 Task: Measure the distance between Los Angeles and Sequoia National Park.
Action: Mouse moved to (238, 59)
Screenshot: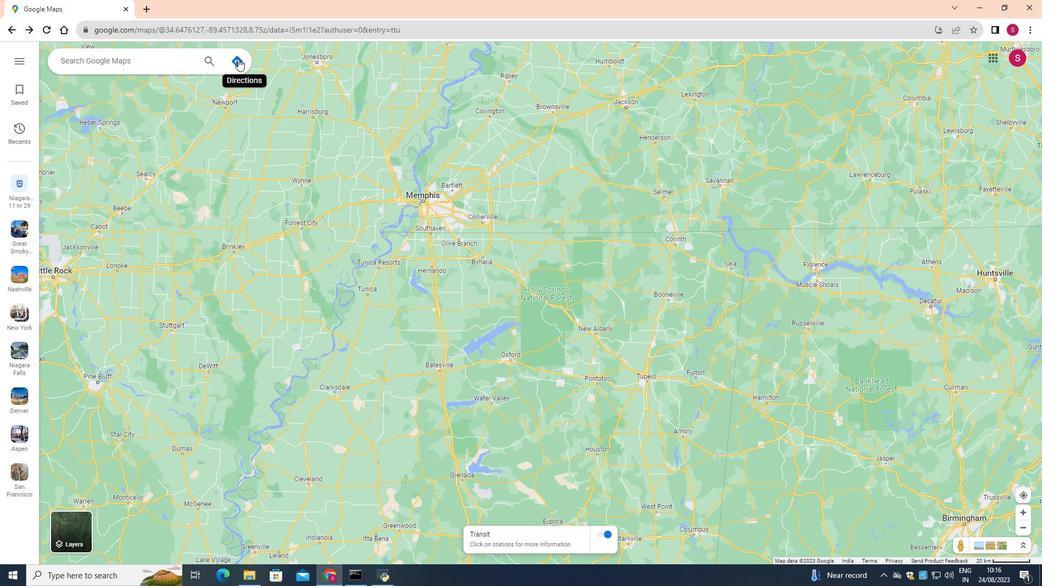
Action: Mouse pressed left at (238, 59)
Screenshot: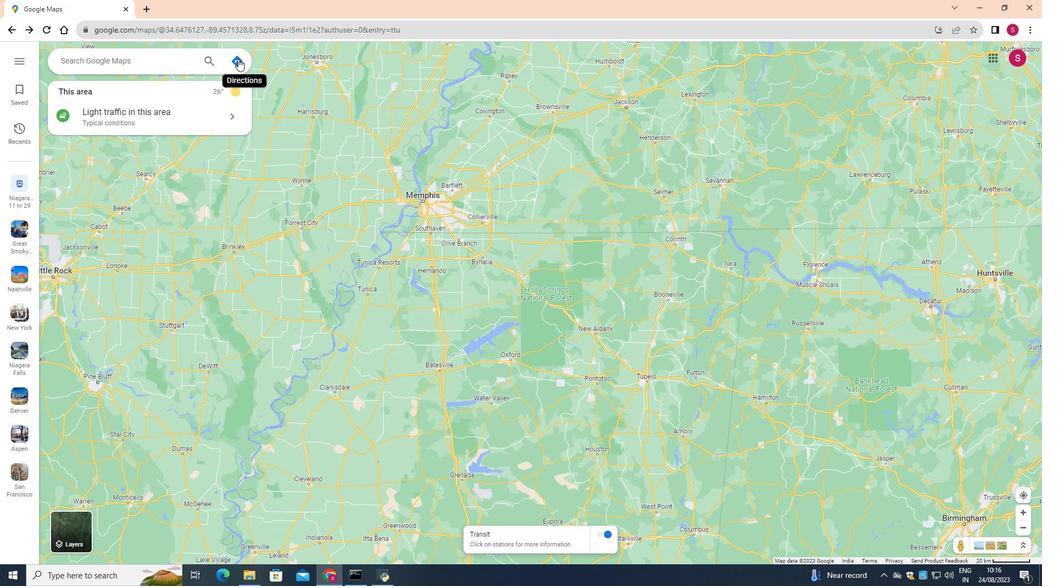 
Action: Mouse moved to (167, 89)
Screenshot: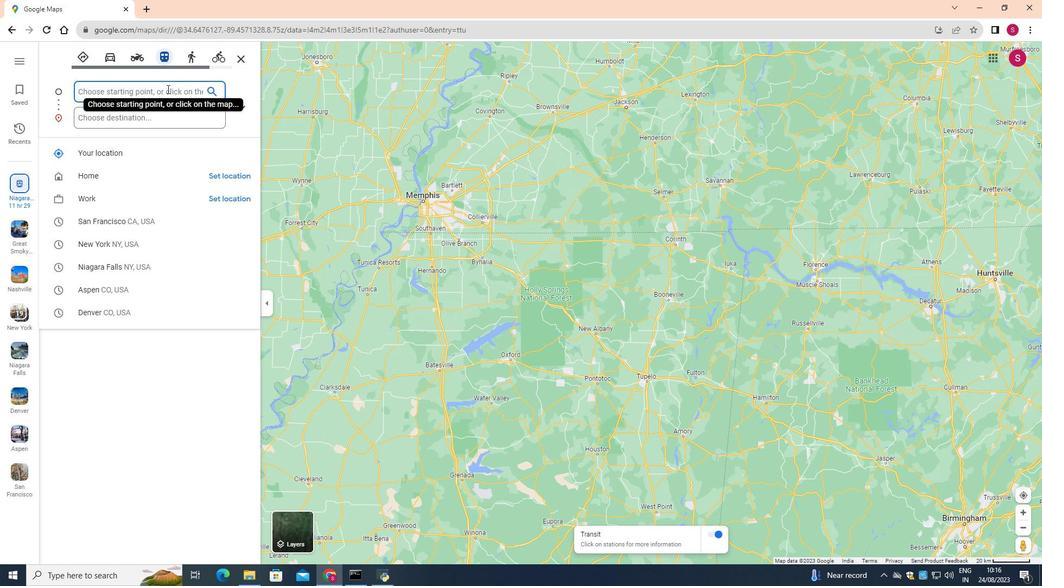 
Action: Mouse pressed left at (167, 89)
Screenshot: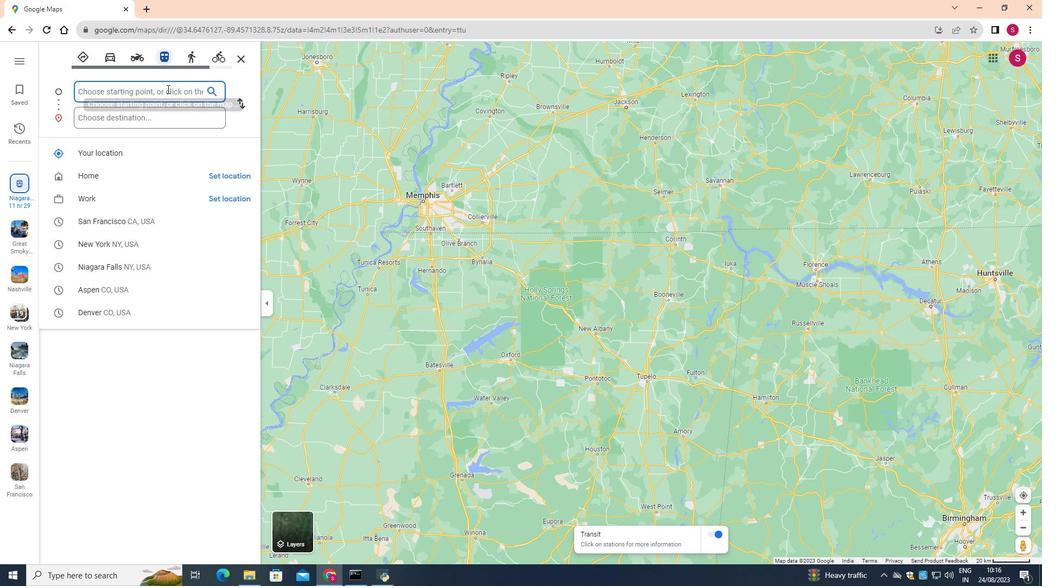 
Action: Key pressed <Key.shift>Los
Screenshot: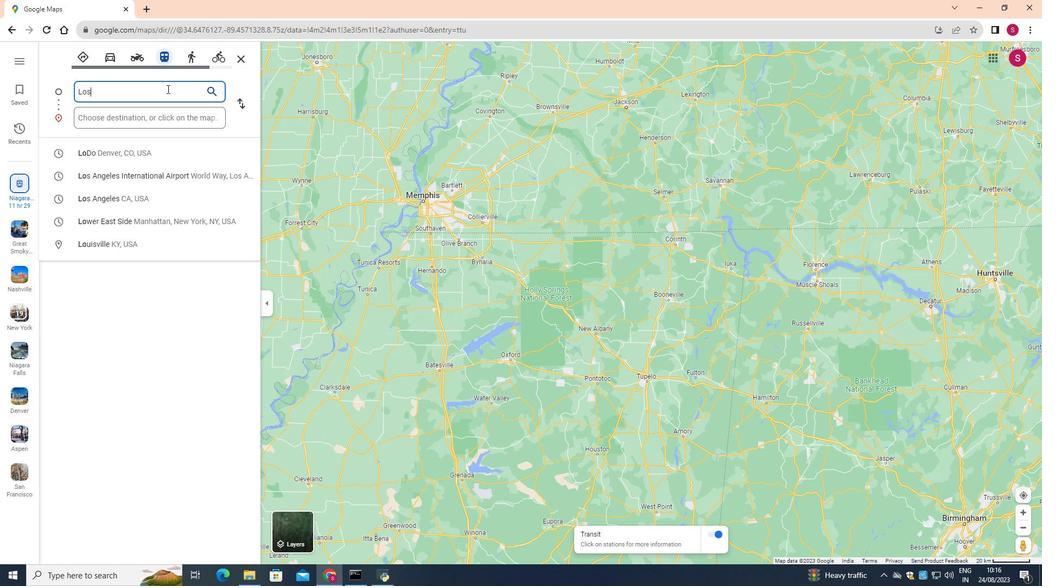 
Action: Mouse moved to (126, 178)
Screenshot: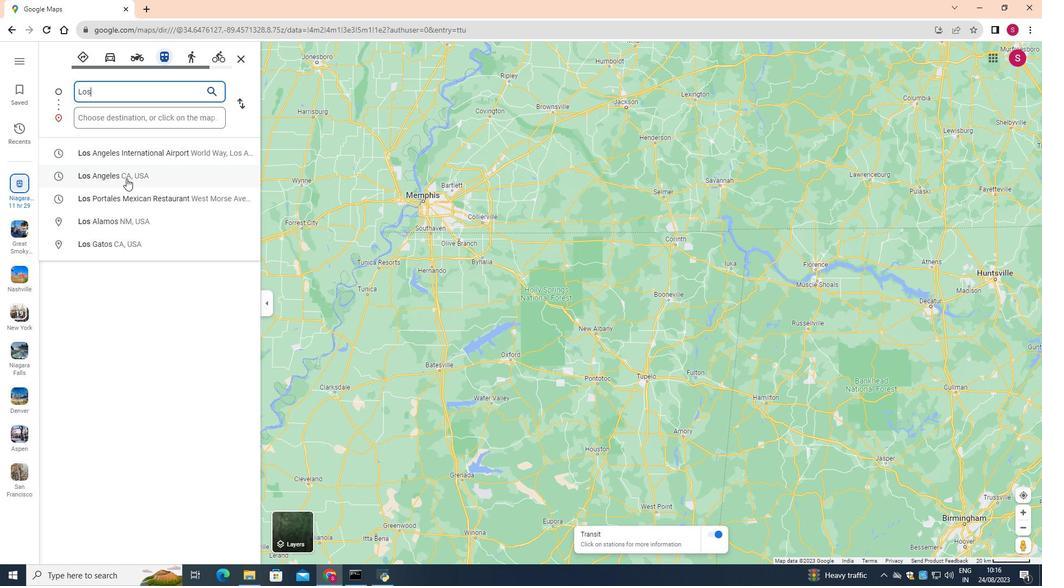
Action: Mouse pressed left at (126, 178)
Screenshot: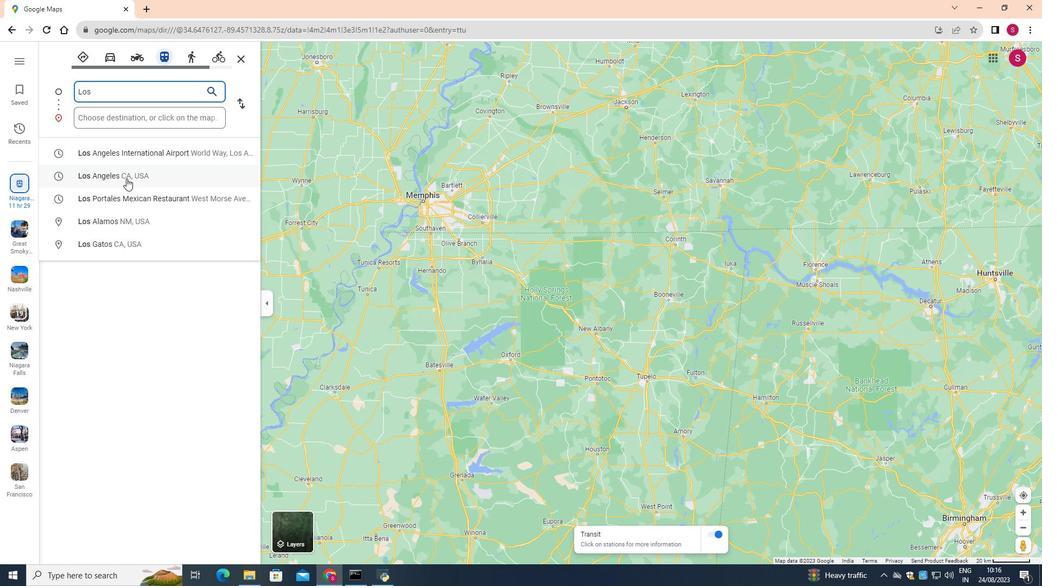 
Action: Mouse moved to (148, 120)
Screenshot: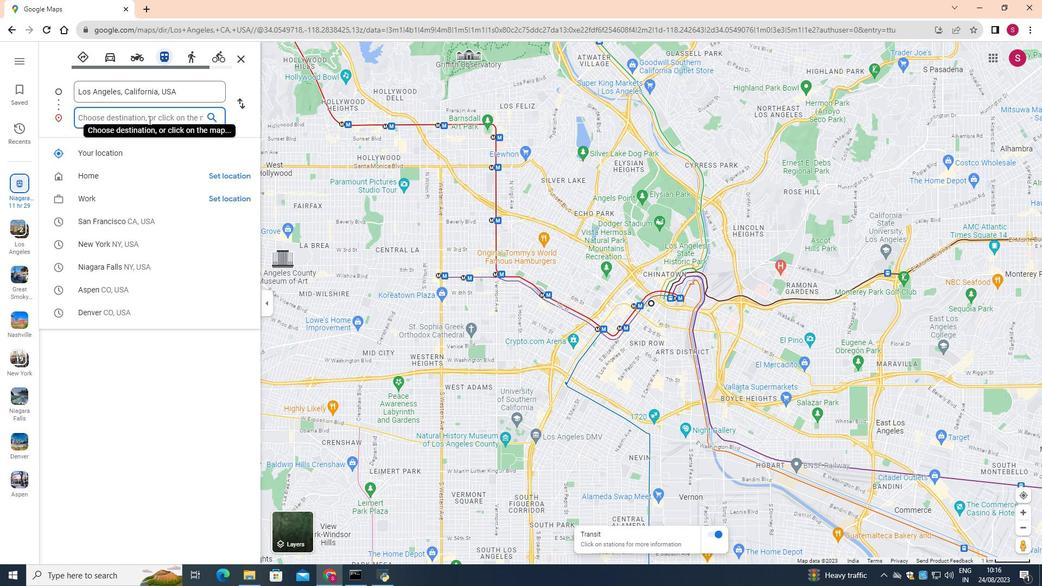 
Action: Mouse pressed left at (148, 120)
Screenshot: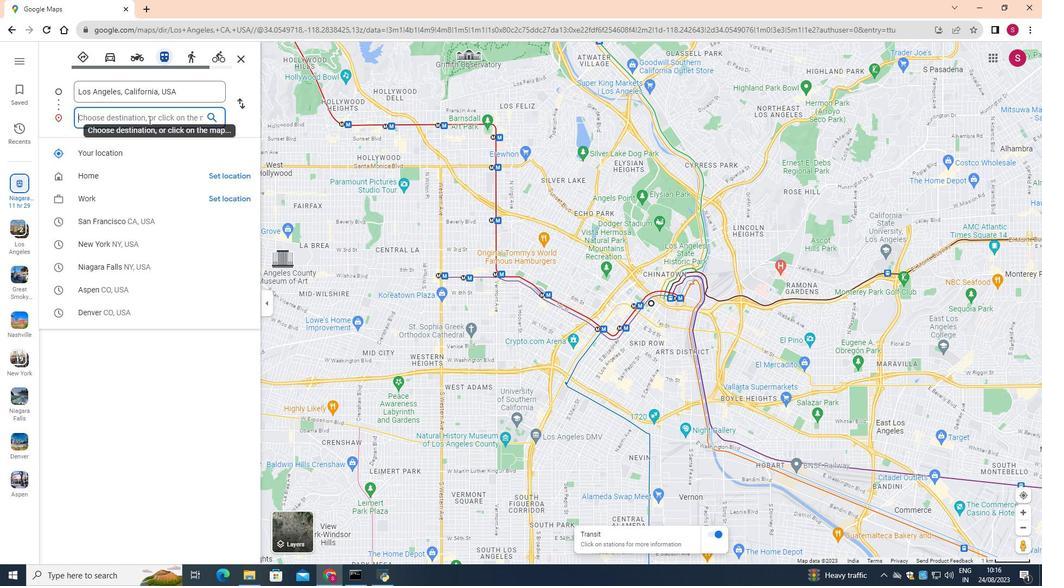 
Action: Key pressed <Key.shift>Sequoia<Key.space><Key.shift>nat
Screenshot: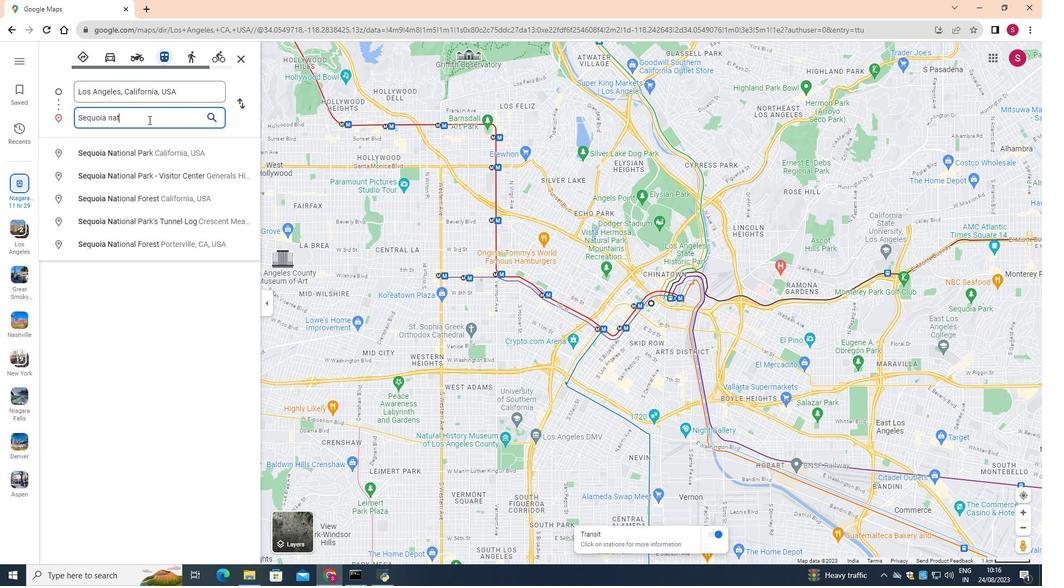 
Action: Mouse moved to (128, 152)
Screenshot: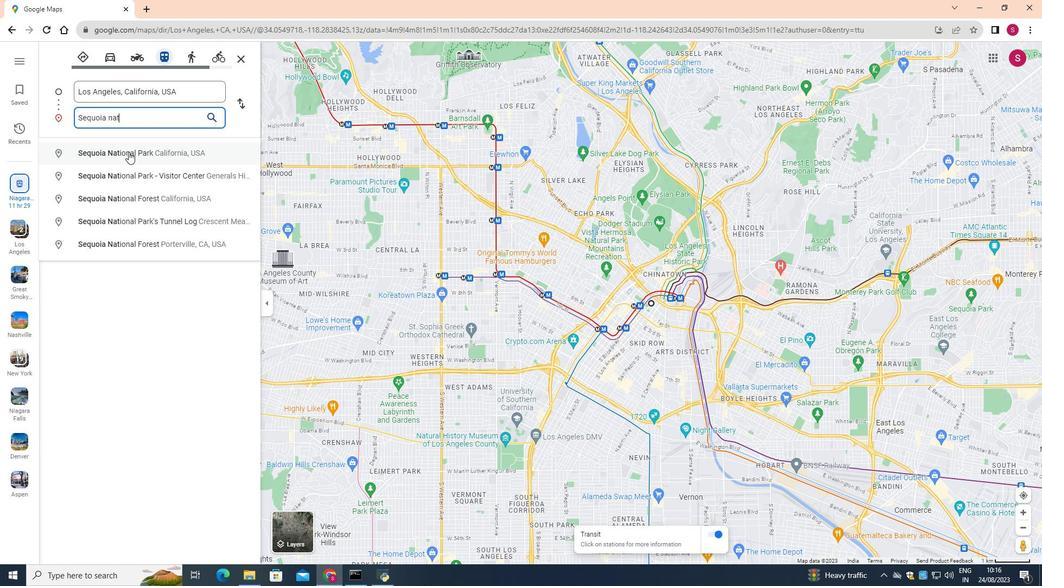 
Action: Mouse pressed left at (128, 152)
Screenshot: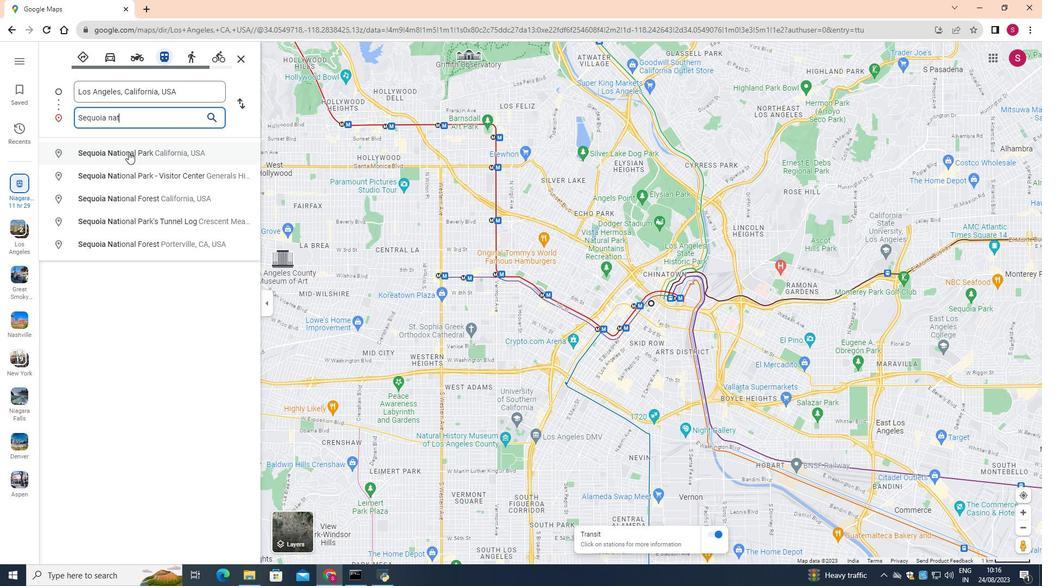 
Action: Mouse moved to (462, 523)
Screenshot: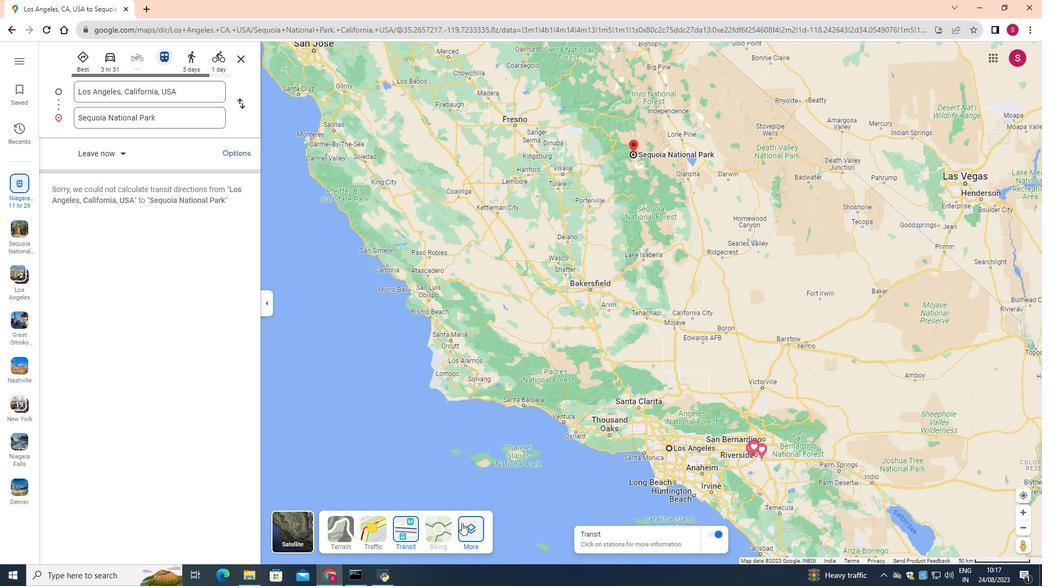 
Action: Mouse pressed left at (462, 523)
Screenshot: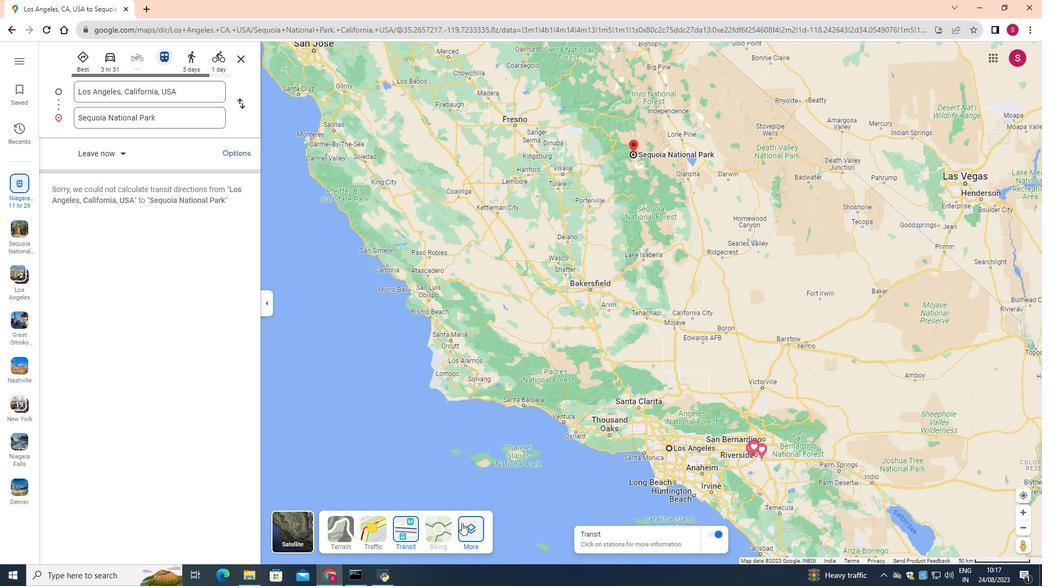 
Action: Mouse moved to (371, 436)
Screenshot: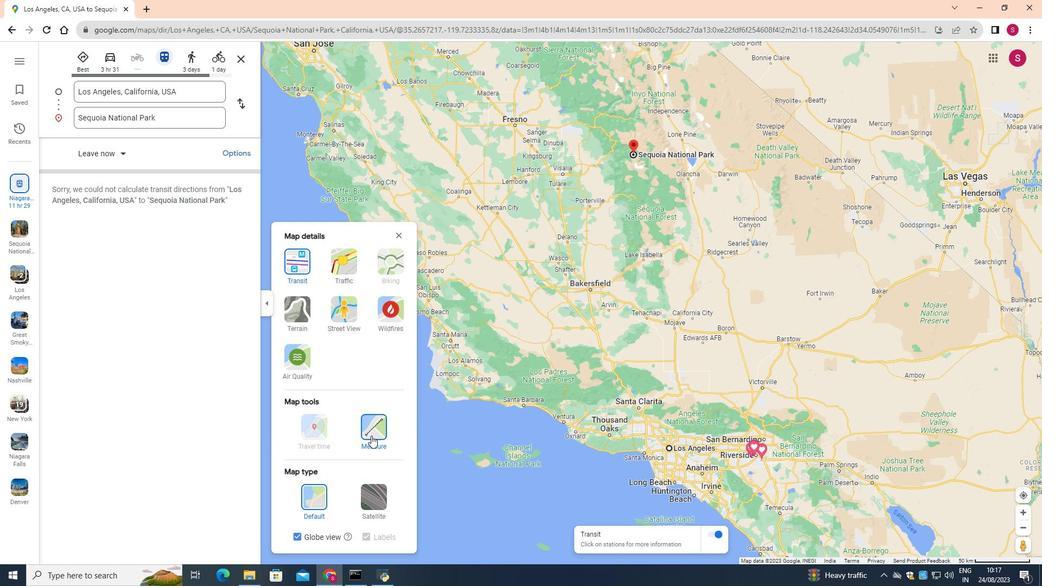 
Action: Mouse pressed left at (371, 436)
Screenshot: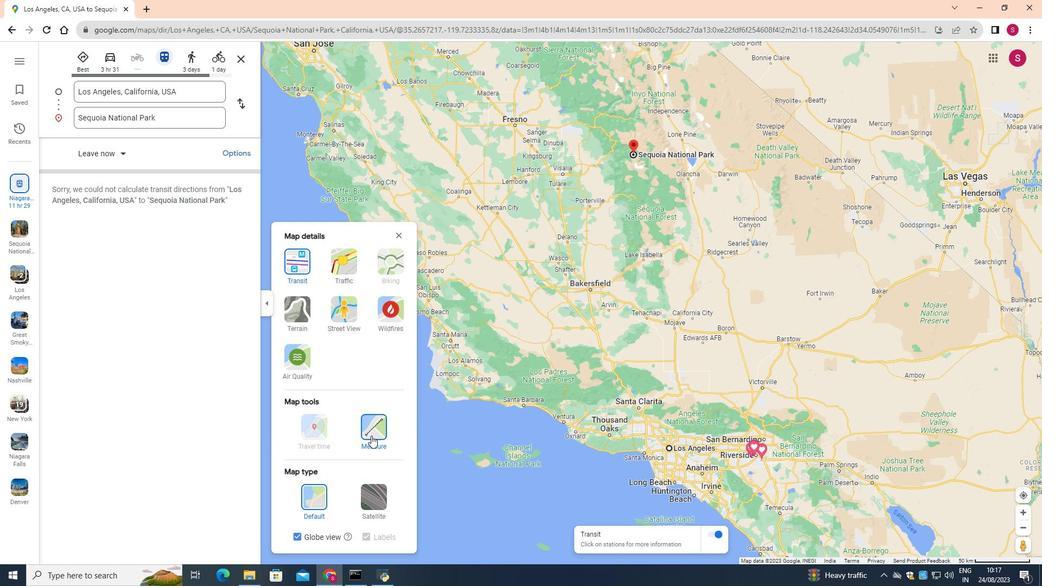 
Action: Mouse moved to (397, 235)
Screenshot: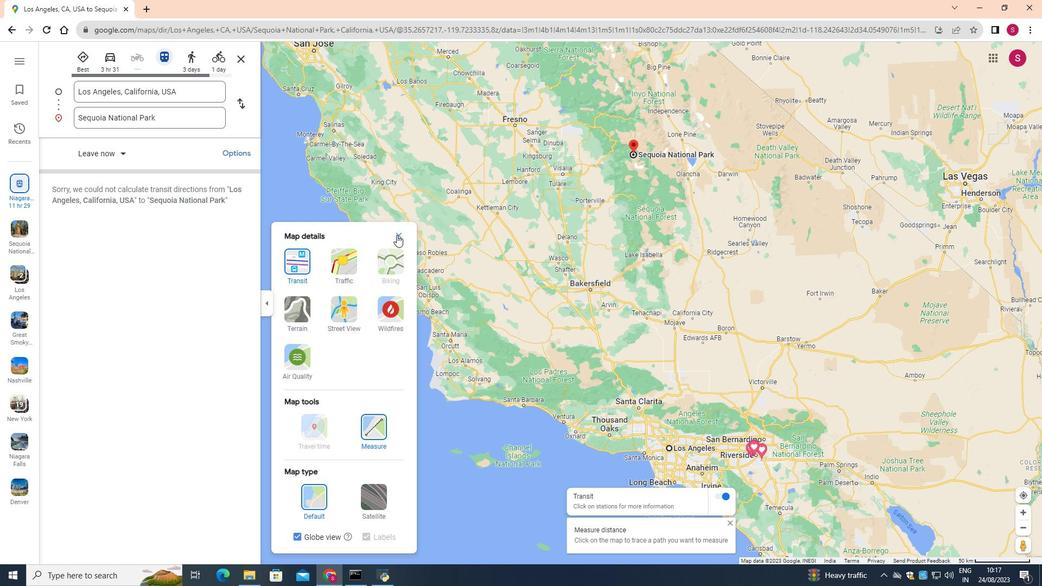 
Action: Mouse pressed left at (397, 235)
Screenshot: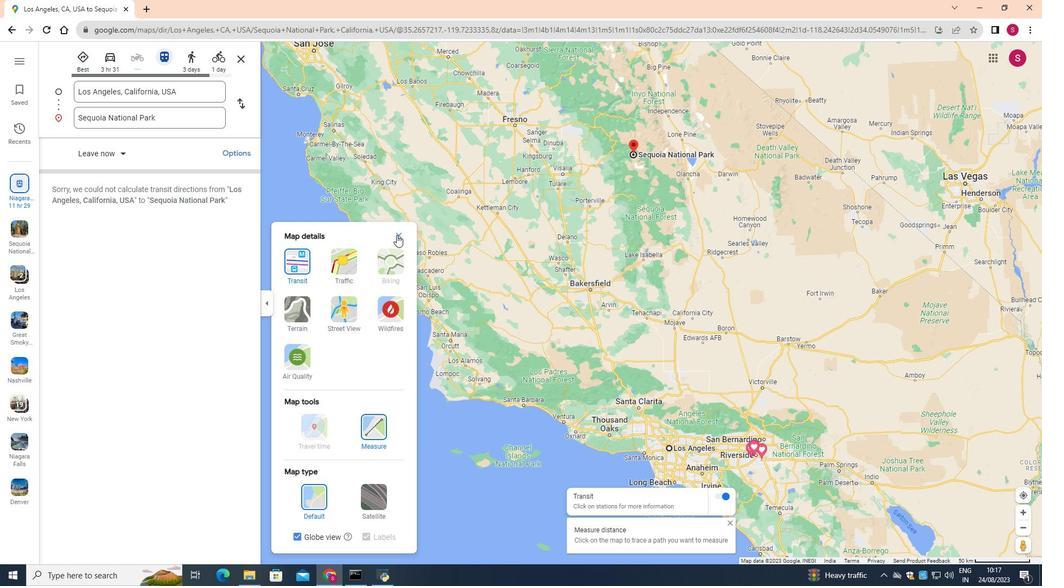 
Action: Mouse moved to (636, 152)
Screenshot: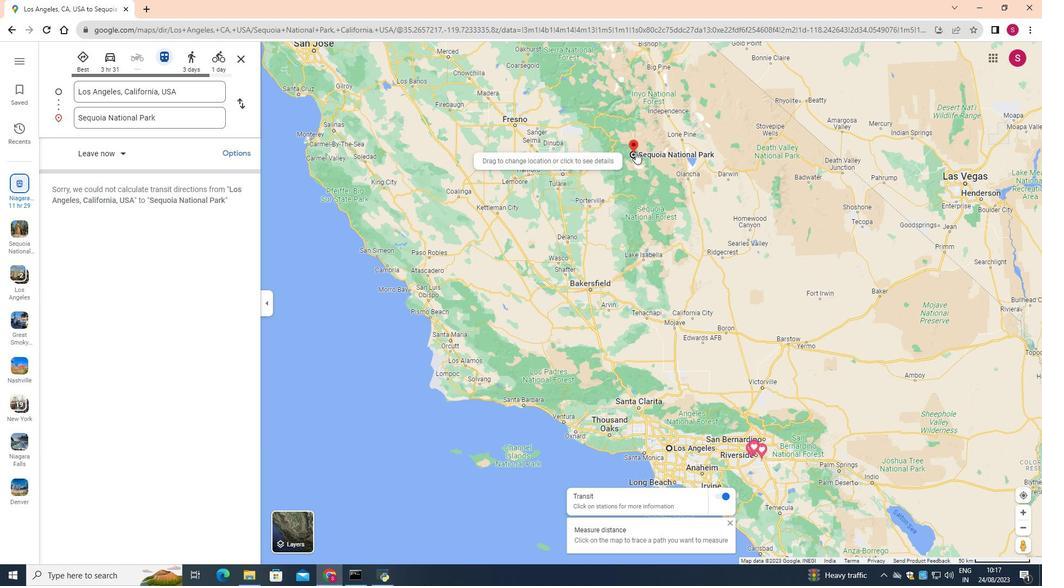 
Action: Mouse pressed left at (636, 152)
Screenshot: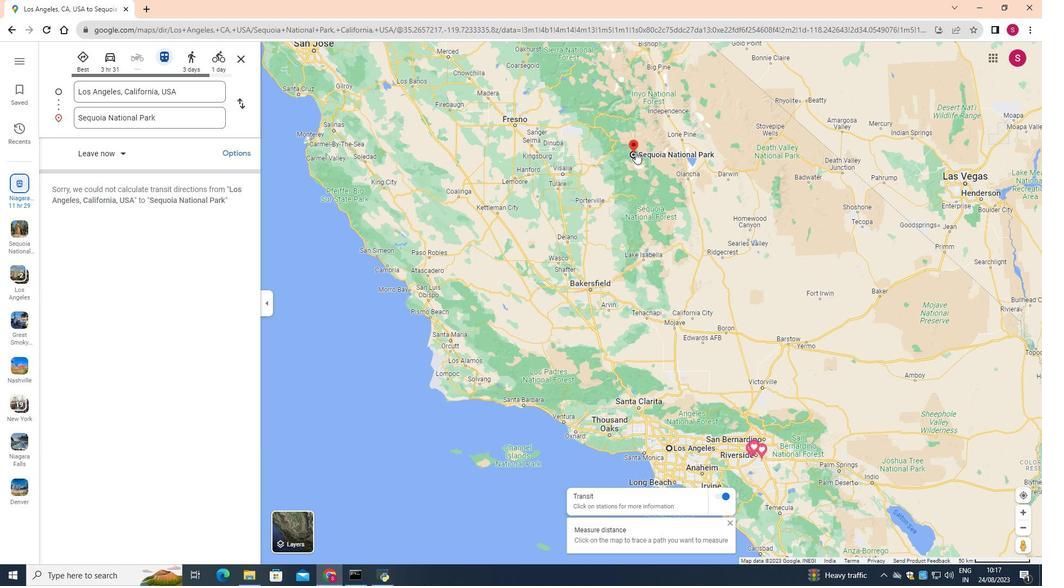 
Action: Mouse moved to (670, 448)
Screenshot: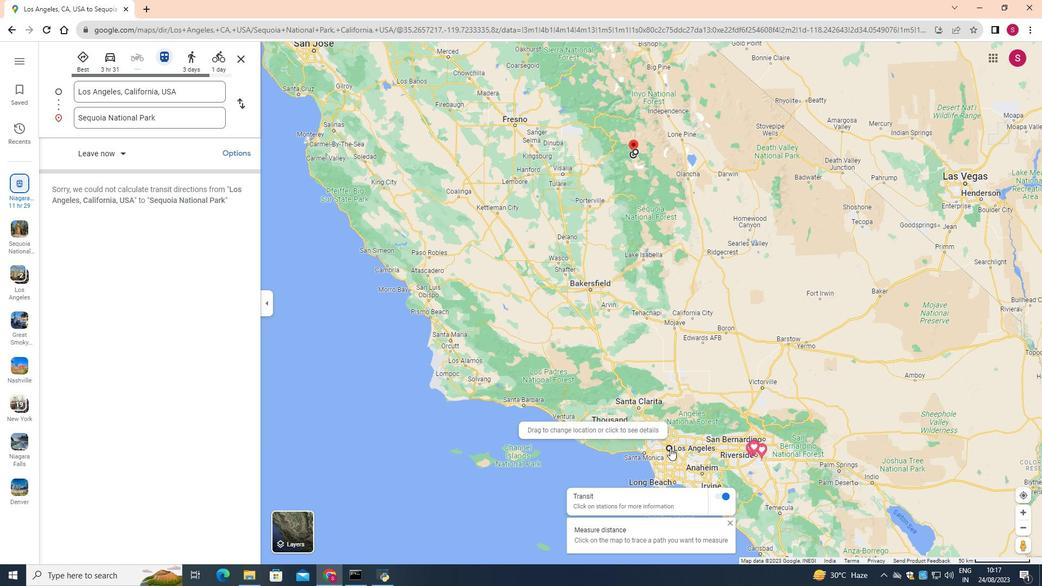 
Action: Mouse pressed left at (670, 448)
Screenshot: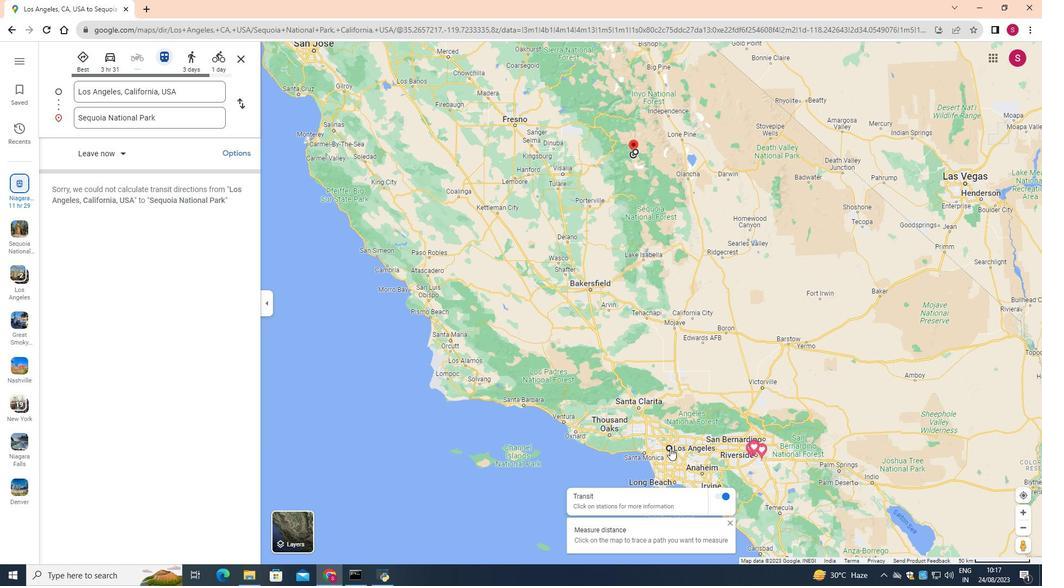 
Action: Mouse moved to (627, 281)
Screenshot: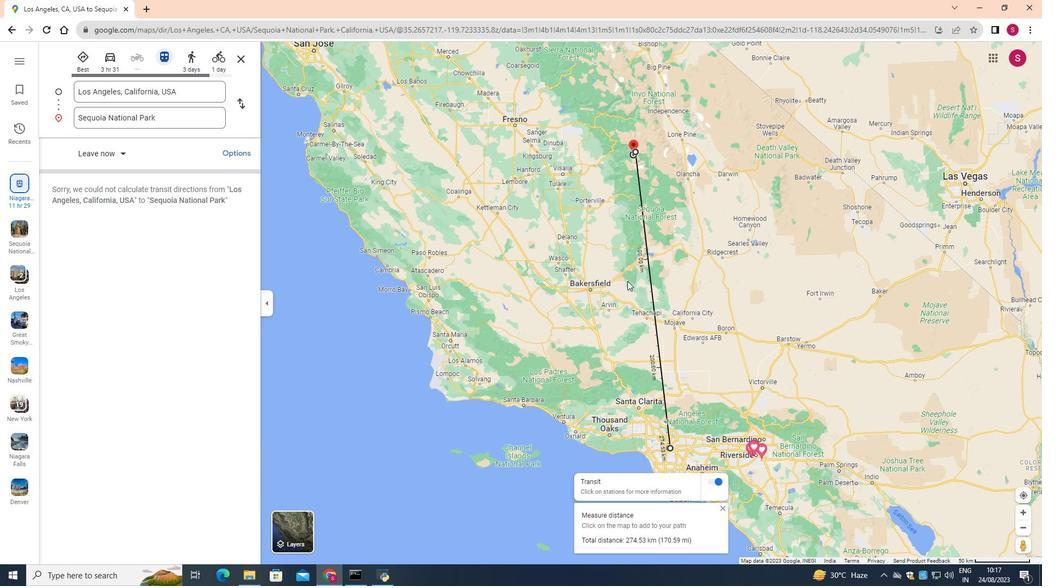 
Action: Mouse scrolled (627, 281) with delta (0, 0)
Screenshot: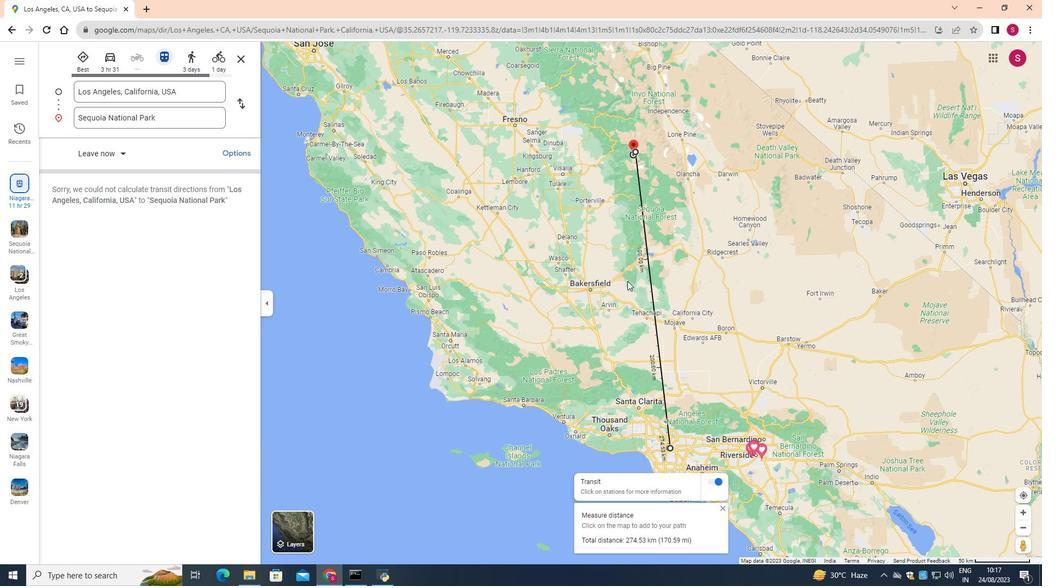 
Action: Mouse scrolled (627, 281) with delta (0, 0)
Screenshot: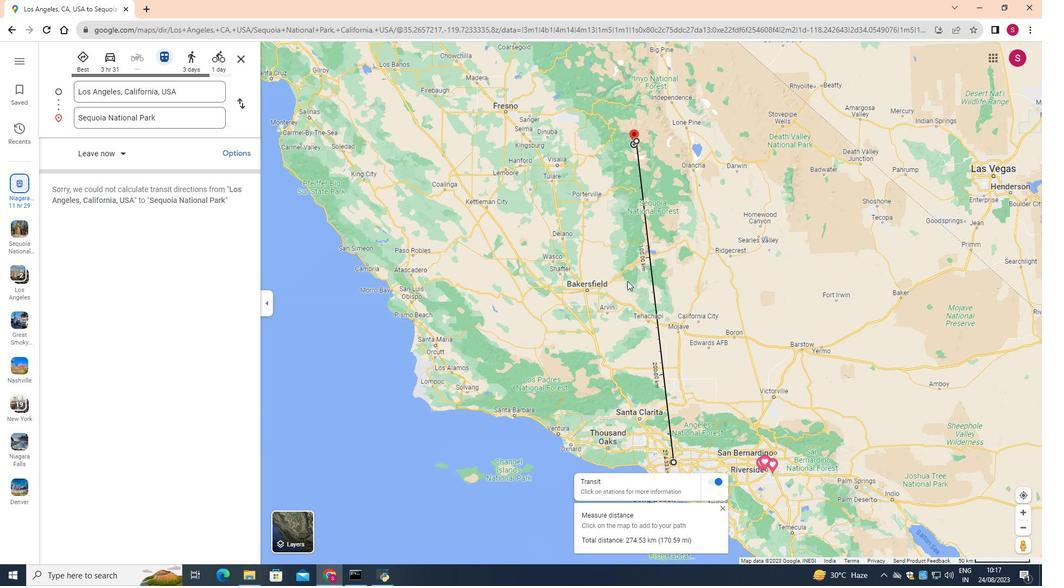 
Action: Mouse scrolled (627, 281) with delta (0, 0)
Screenshot: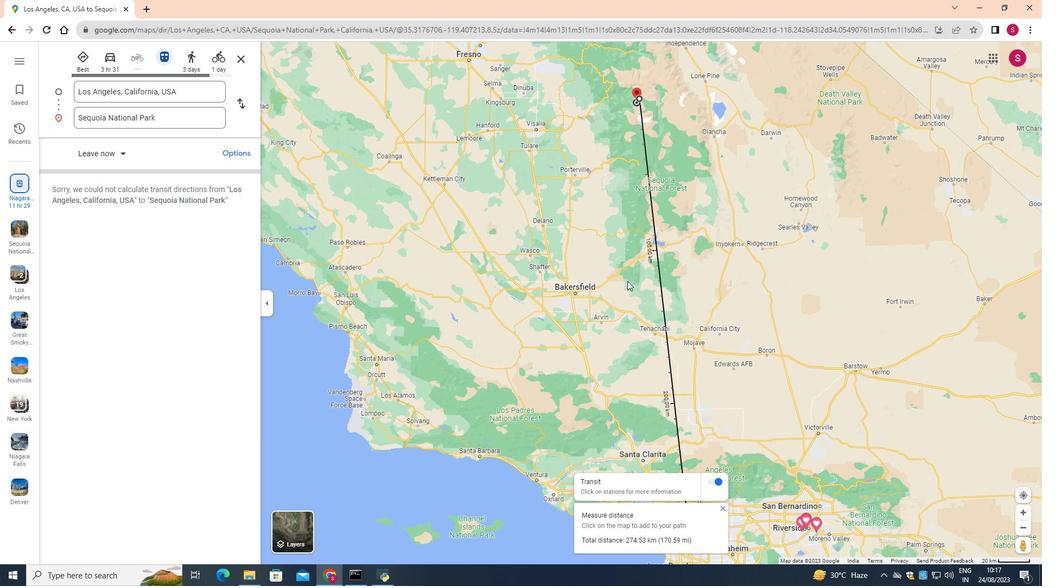 
Action: Mouse moved to (630, 337)
Screenshot: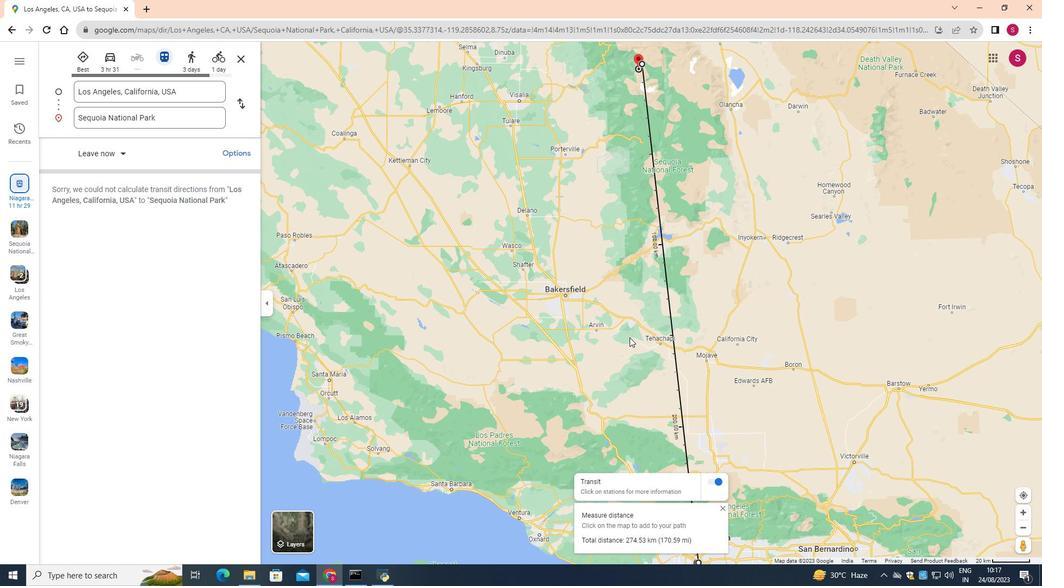 
Action: Mouse pressed left at (630, 337)
Screenshot: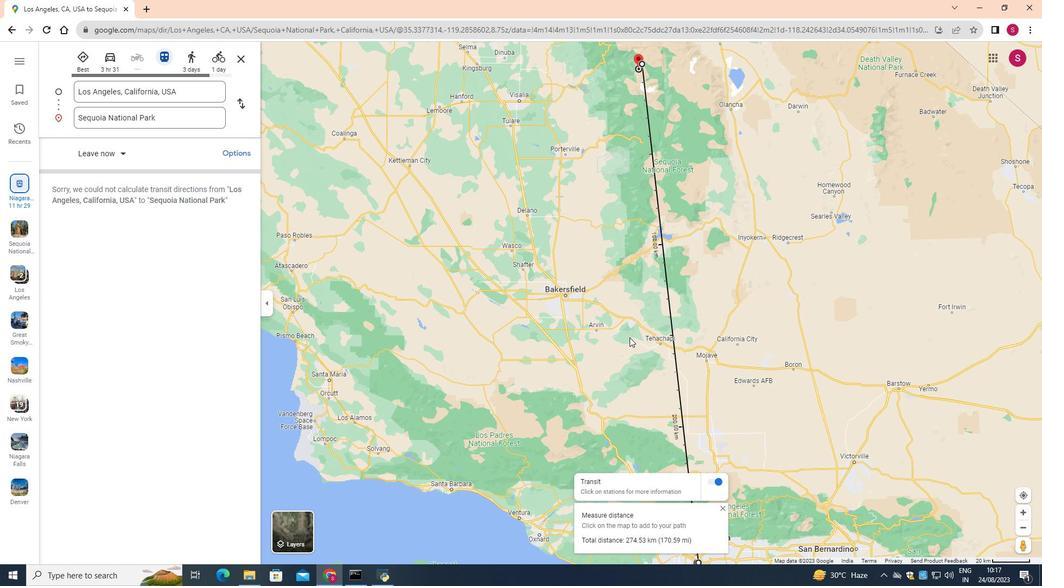 
Action: Mouse moved to (602, 355)
Screenshot: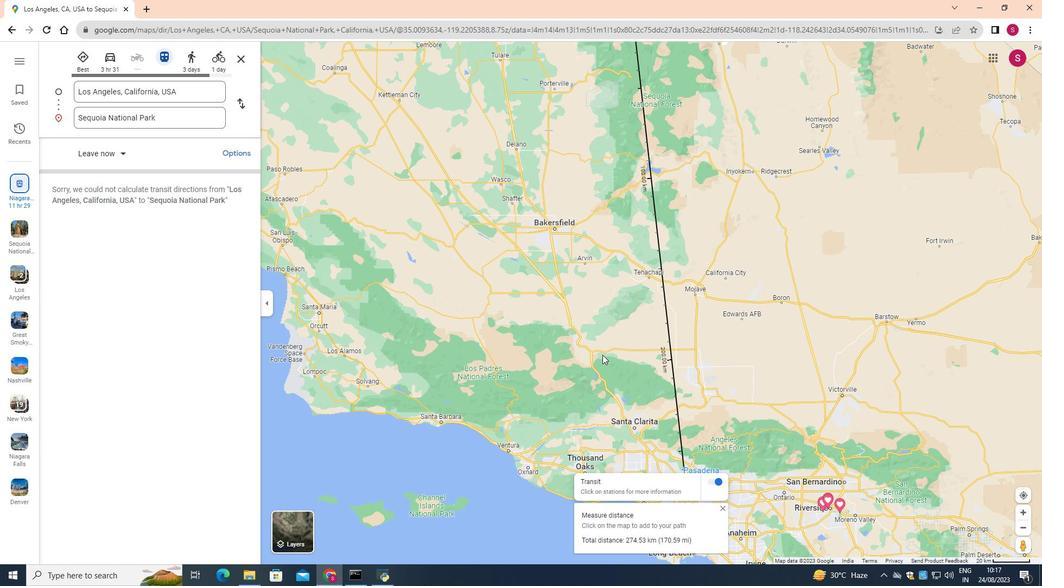 
Action: Mouse scrolled (602, 354) with delta (0, 0)
Screenshot: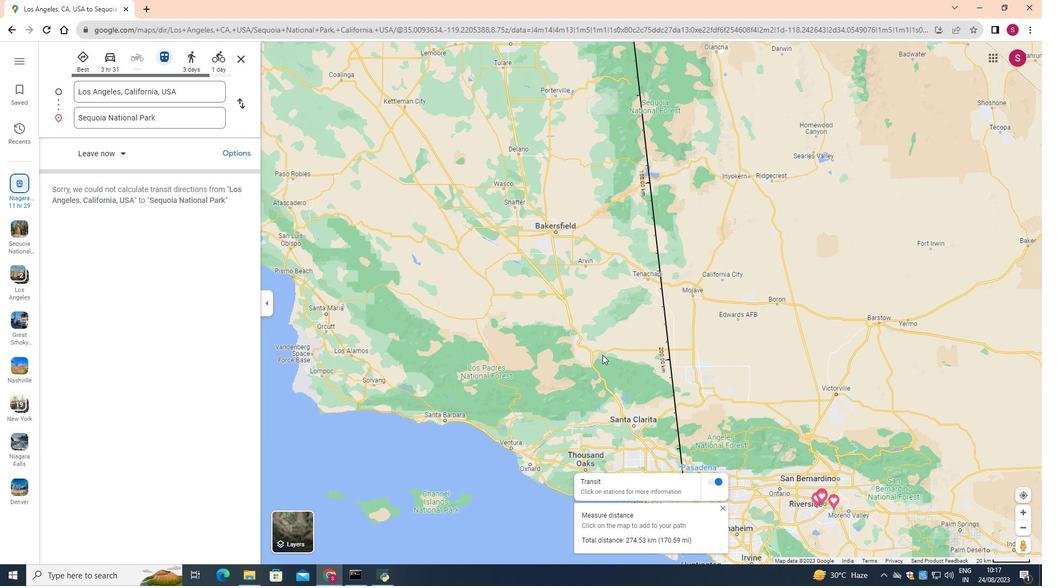 
Action: Mouse moved to (603, 355)
Screenshot: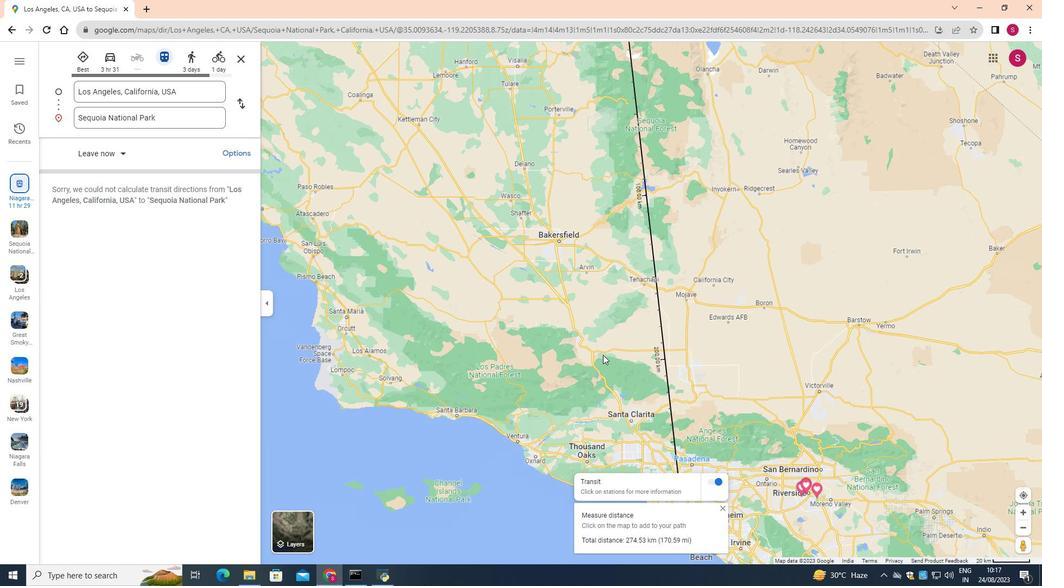 
Action: Mouse scrolled (603, 354) with delta (0, 0)
Screenshot: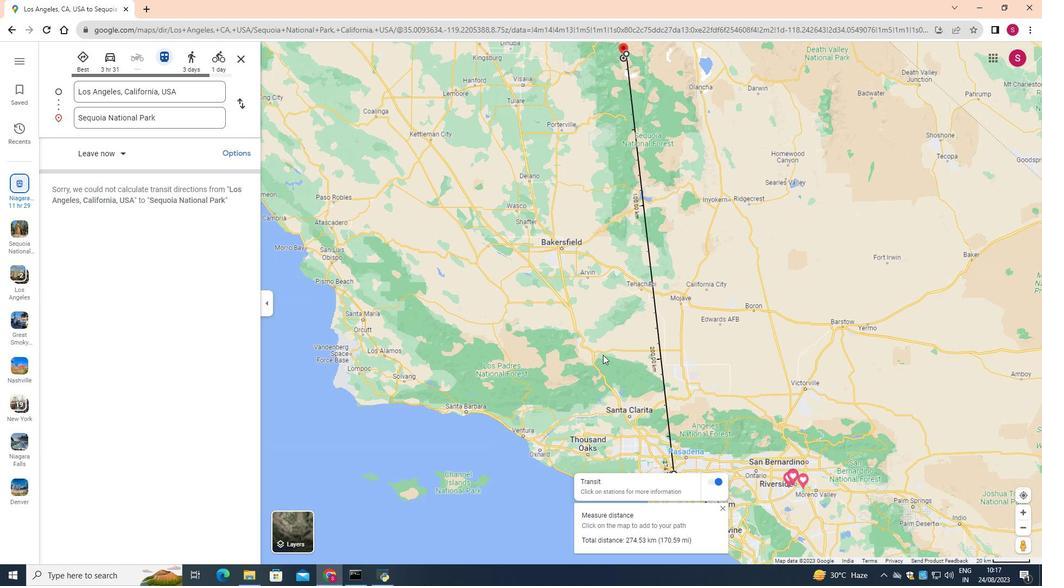 
Action: Mouse scrolled (603, 354) with delta (0, 0)
Screenshot: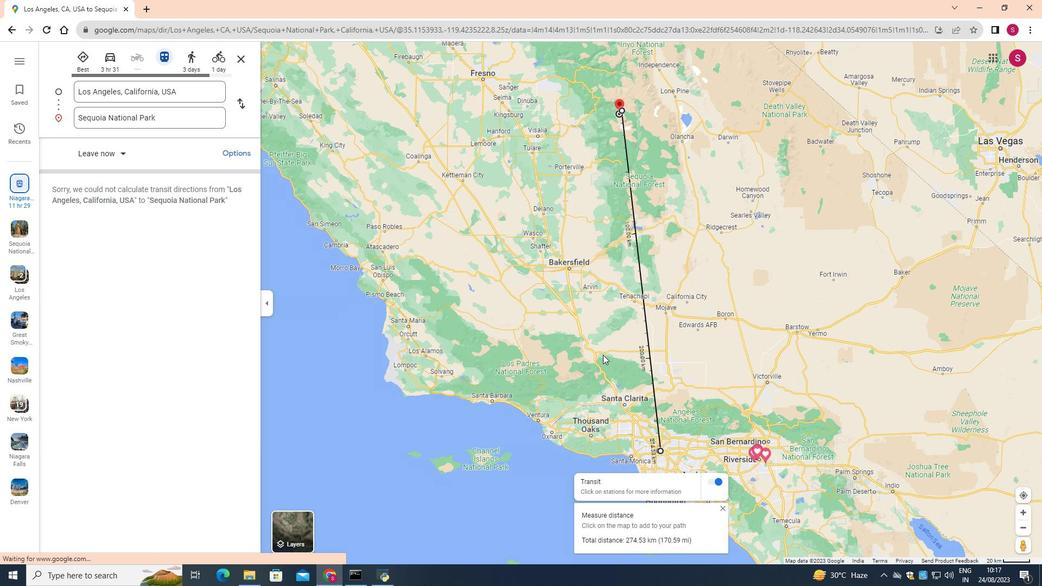 
Action: Mouse scrolled (603, 355) with delta (0, 0)
Screenshot: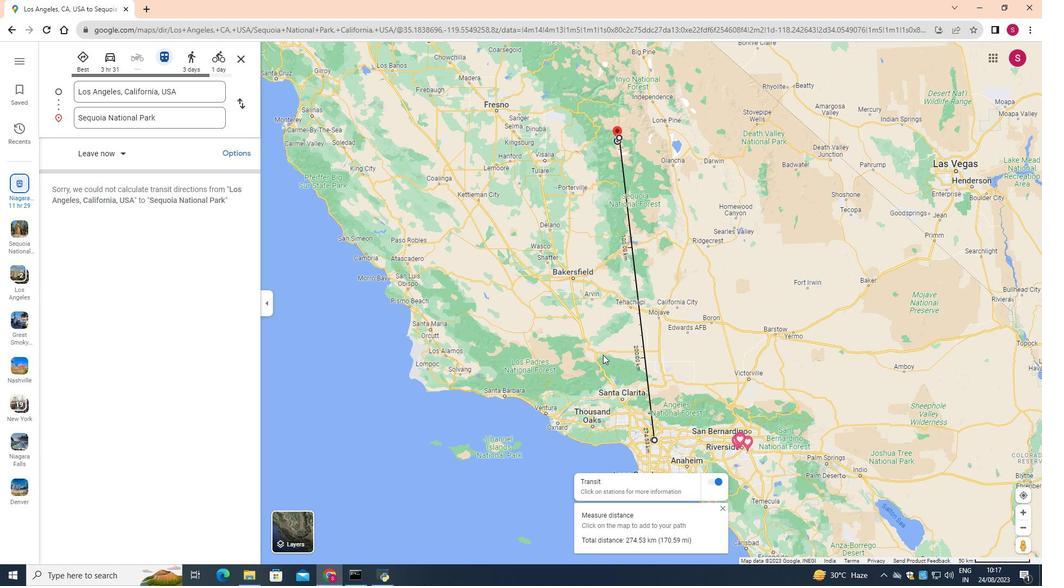 
Action: Mouse scrolled (603, 355) with delta (0, 0)
Screenshot: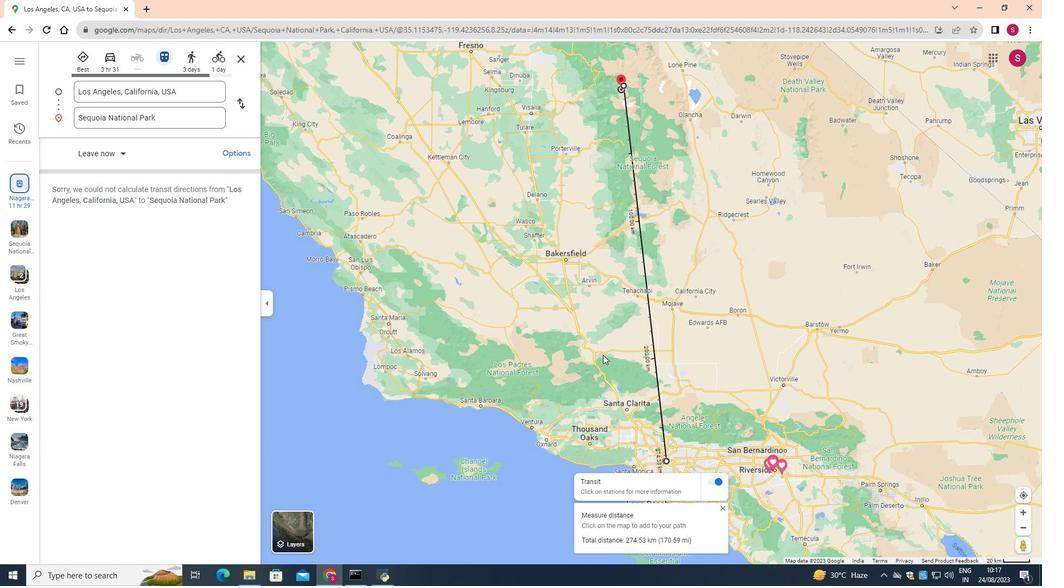 
Action: Mouse scrolled (603, 355) with delta (0, 0)
Screenshot: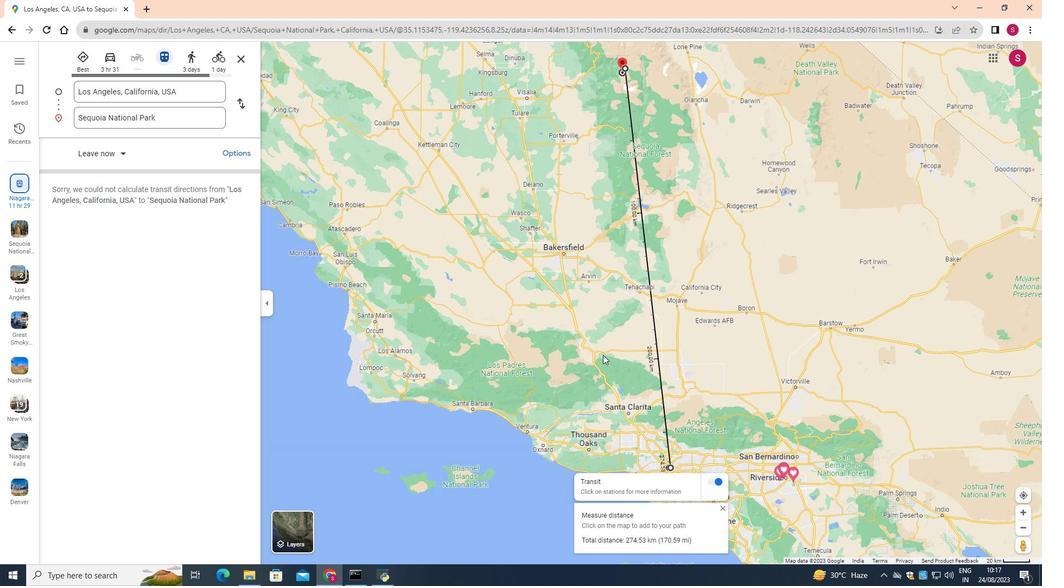 
Action: Mouse scrolled (603, 355) with delta (0, 0)
Screenshot: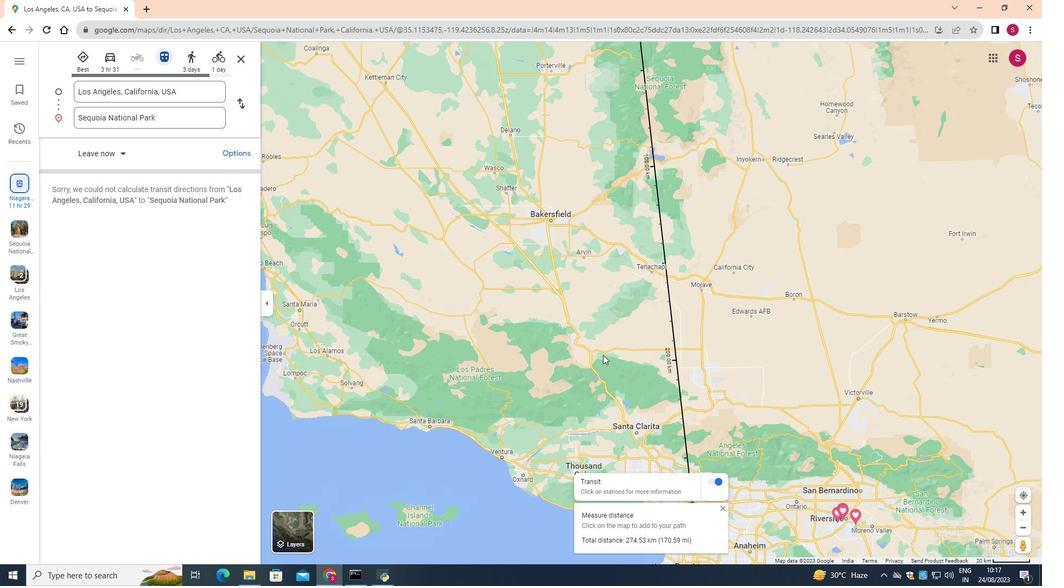 
Action: Mouse moved to (606, 336)
Screenshot: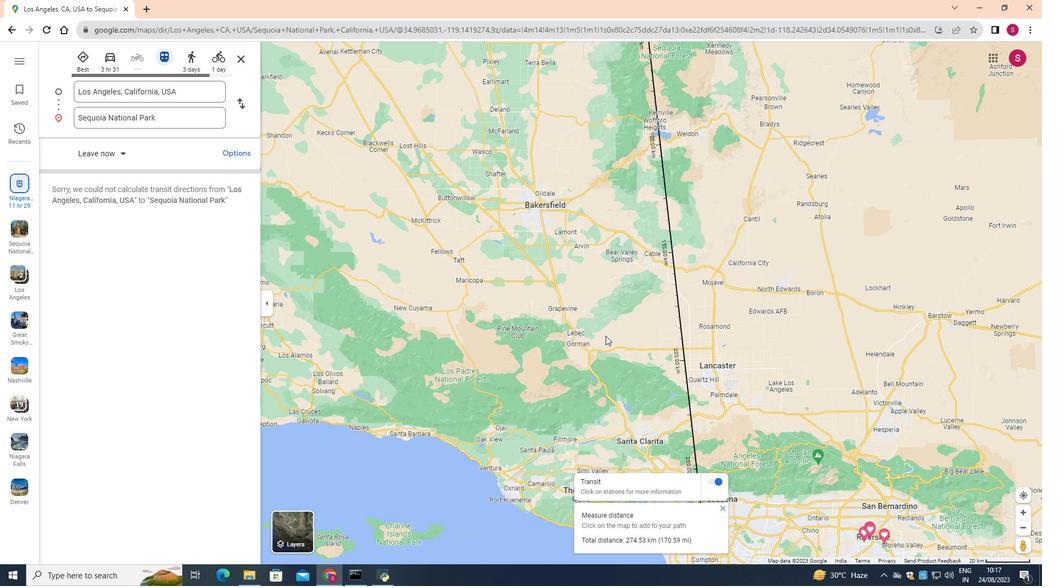 
Action: Mouse scrolled (606, 335) with delta (0, 0)
Screenshot: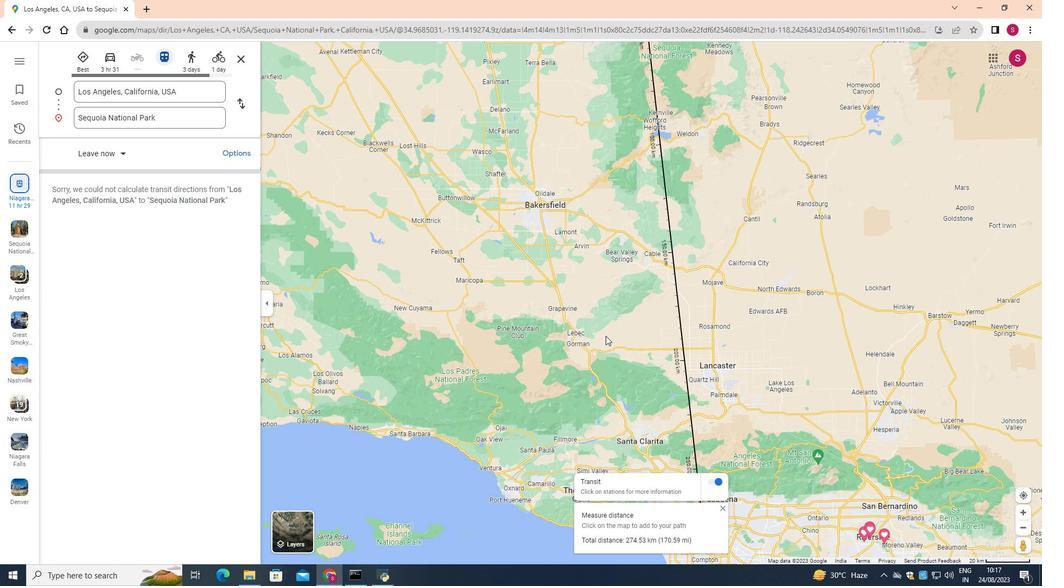 
Action: Mouse scrolled (606, 335) with delta (0, 0)
Screenshot: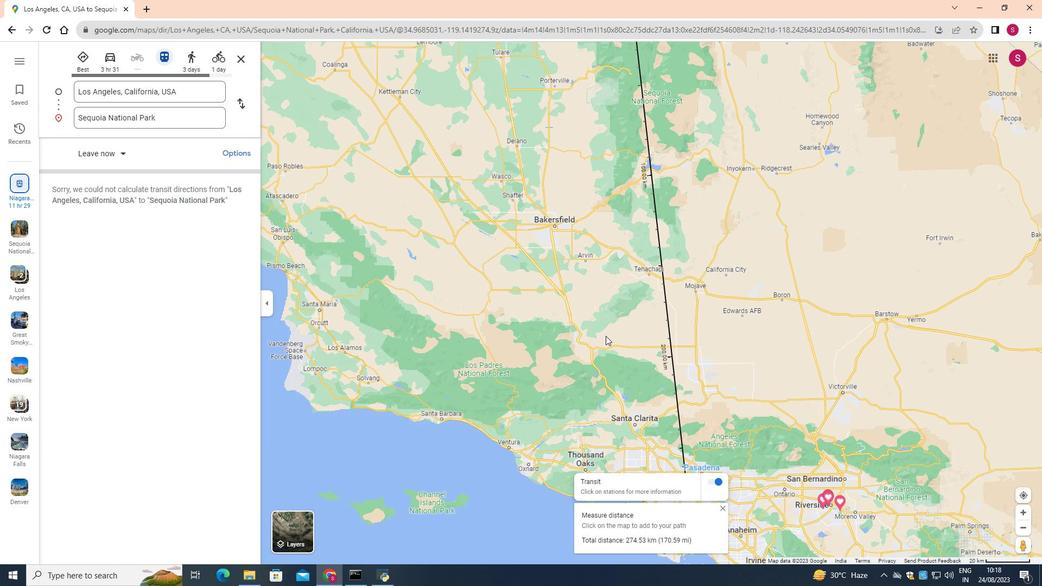 
Action: Mouse scrolled (606, 335) with delta (0, 0)
Screenshot: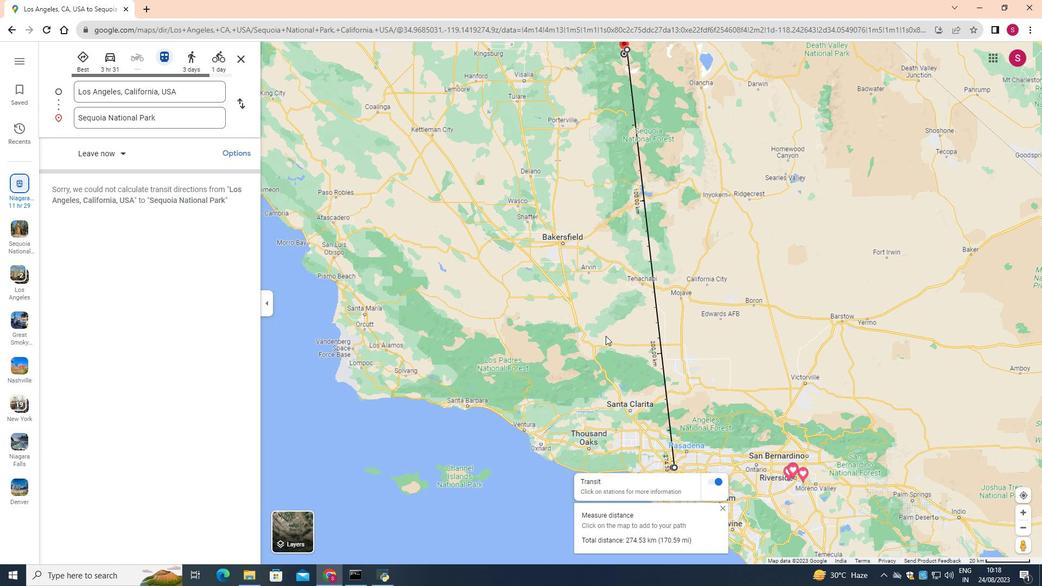 
Action: Mouse moved to (607, 335)
Screenshot: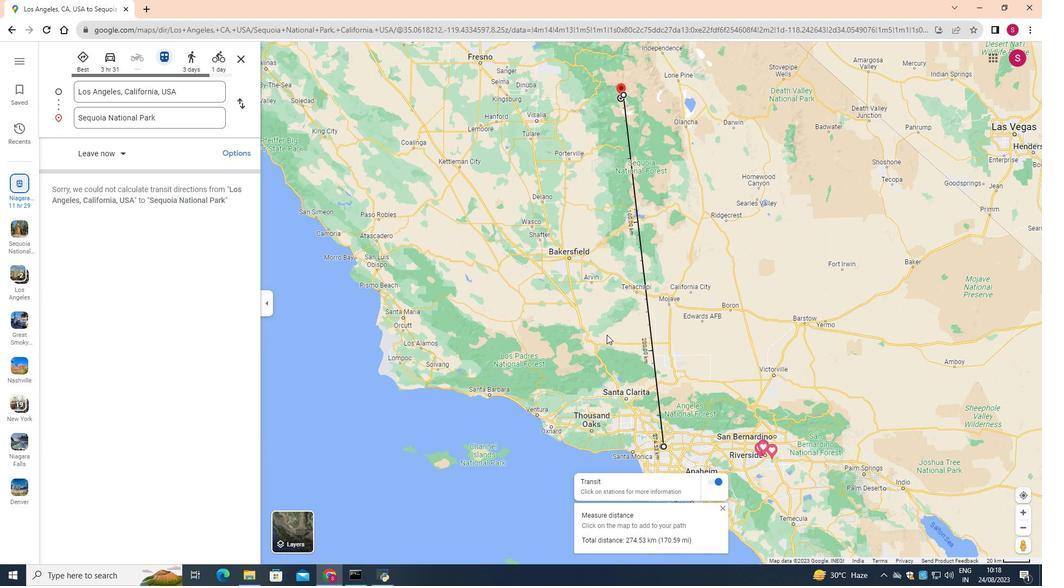 
